 Task: Add a signature Delaney King containing Have a safe and happy holiday, Delaney King to email address softage.10@softage.net and add a folder Surveys
Action: Mouse moved to (106, 102)
Screenshot: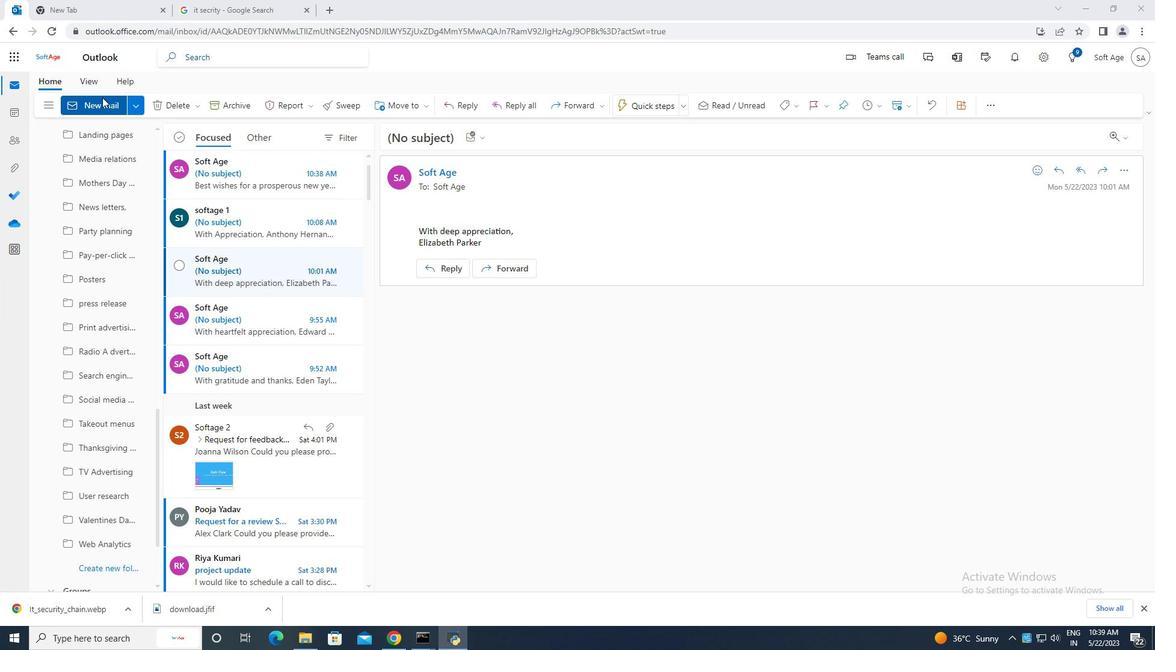 
Action: Mouse pressed left at (106, 102)
Screenshot: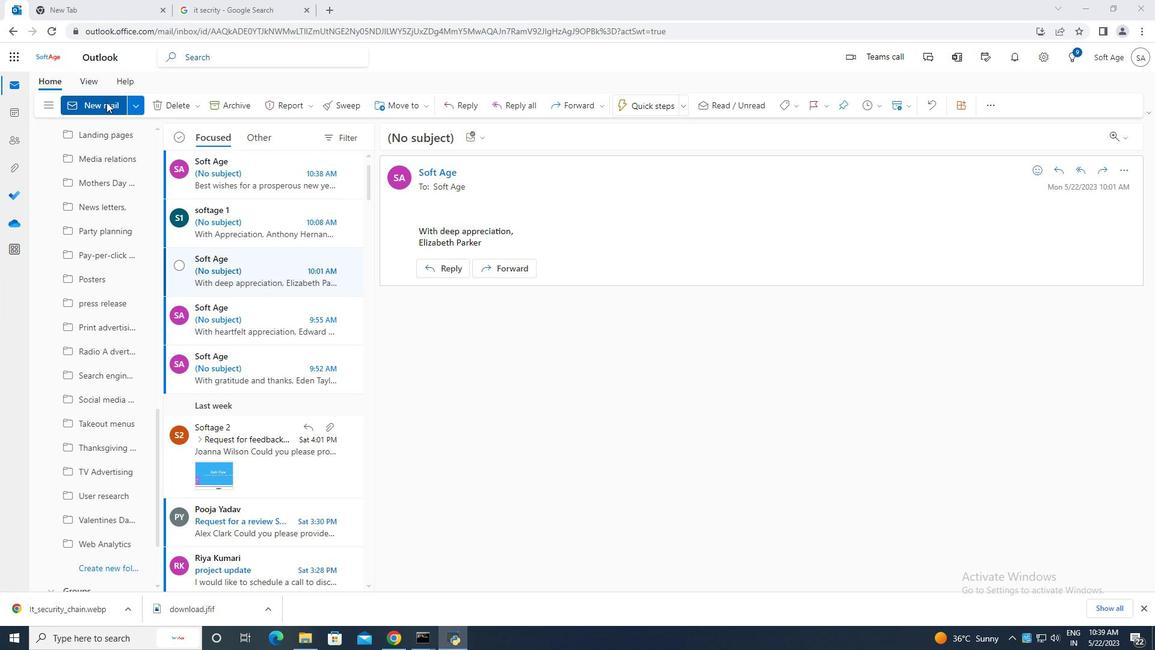 
Action: Mouse moved to (771, 108)
Screenshot: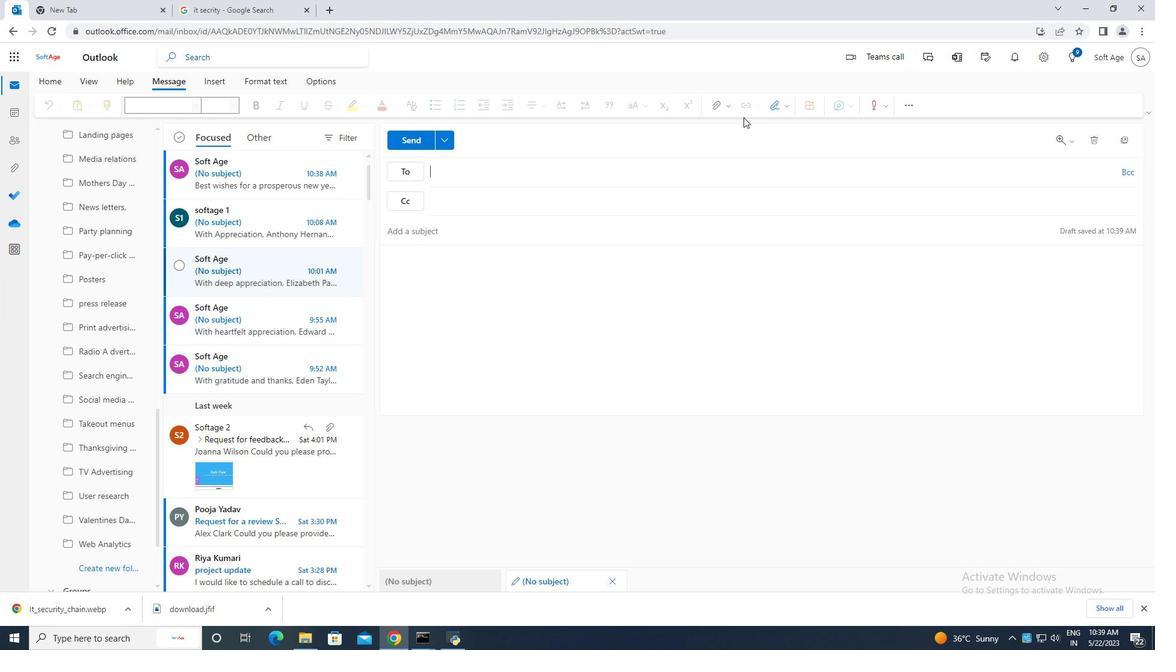 
Action: Mouse pressed left at (771, 108)
Screenshot: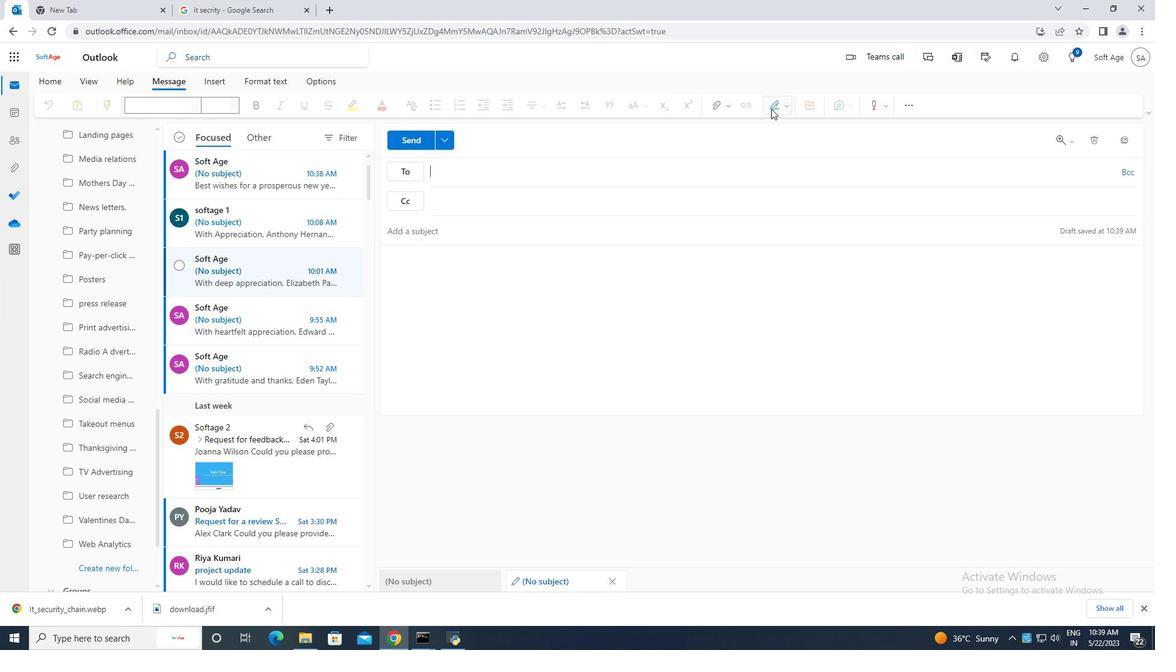 
Action: Mouse moved to (755, 154)
Screenshot: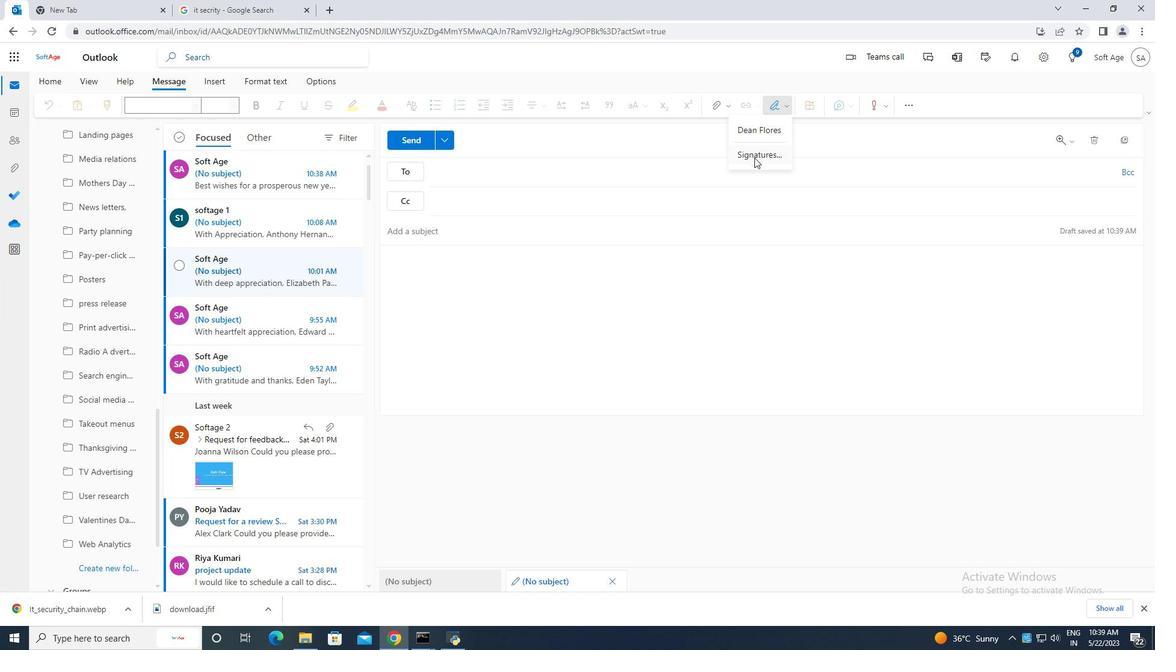 
Action: Mouse pressed left at (755, 154)
Screenshot: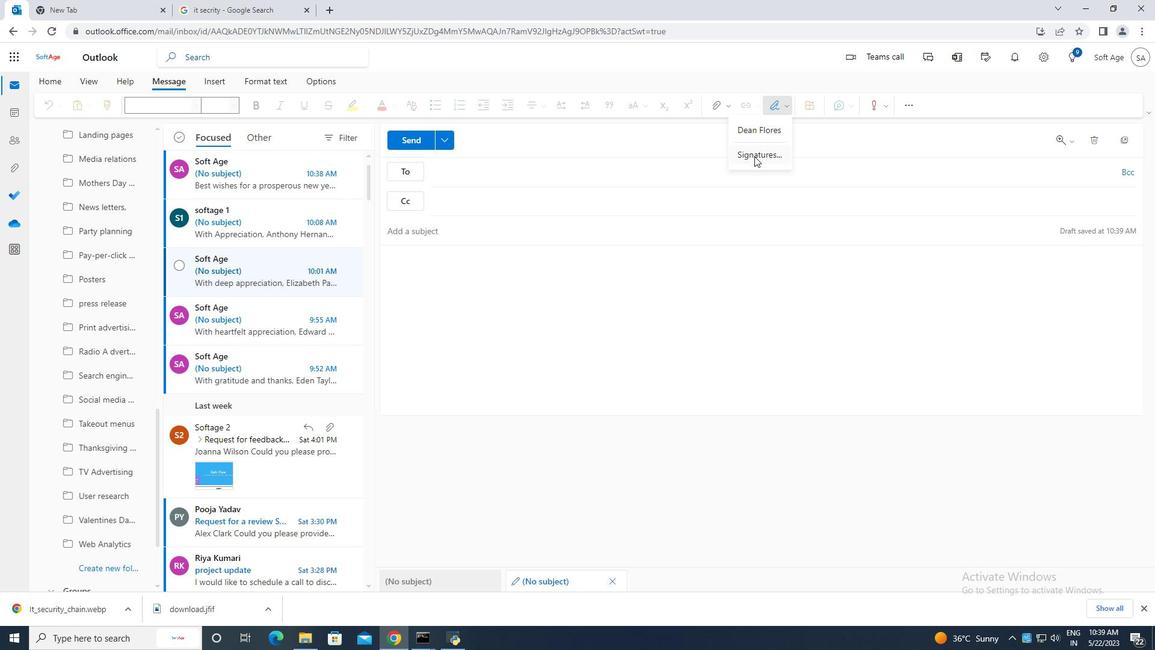 
Action: Mouse moved to (825, 199)
Screenshot: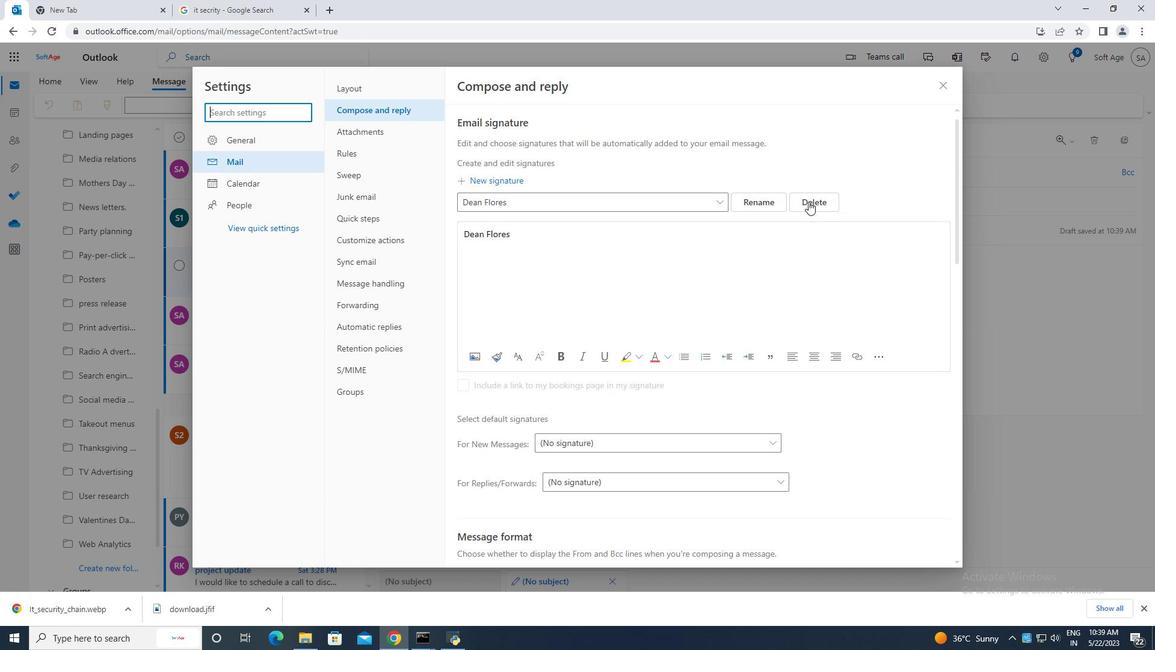 
Action: Mouse pressed left at (825, 199)
Screenshot: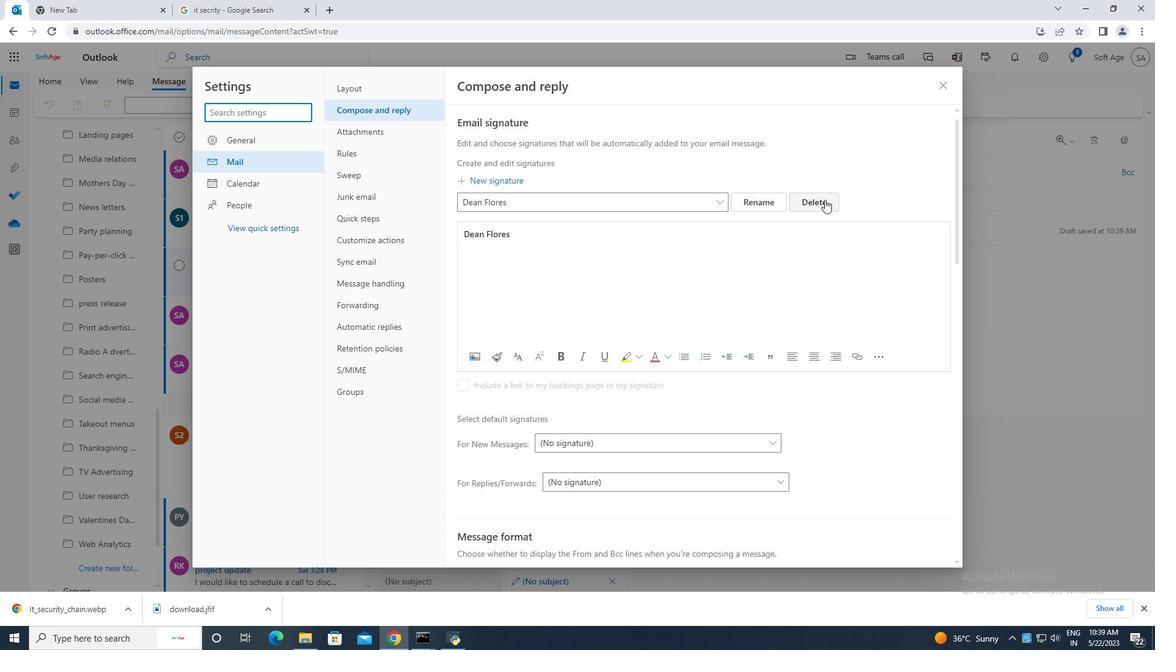 
Action: Mouse moved to (522, 208)
Screenshot: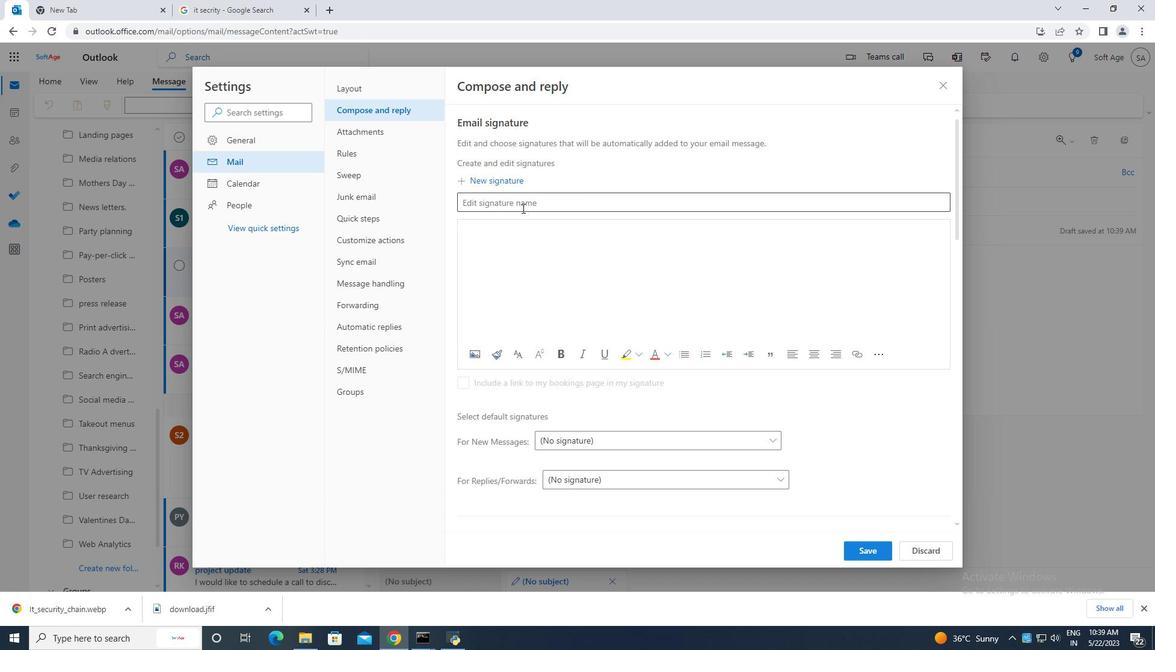 
Action: Mouse pressed left at (522, 208)
Screenshot: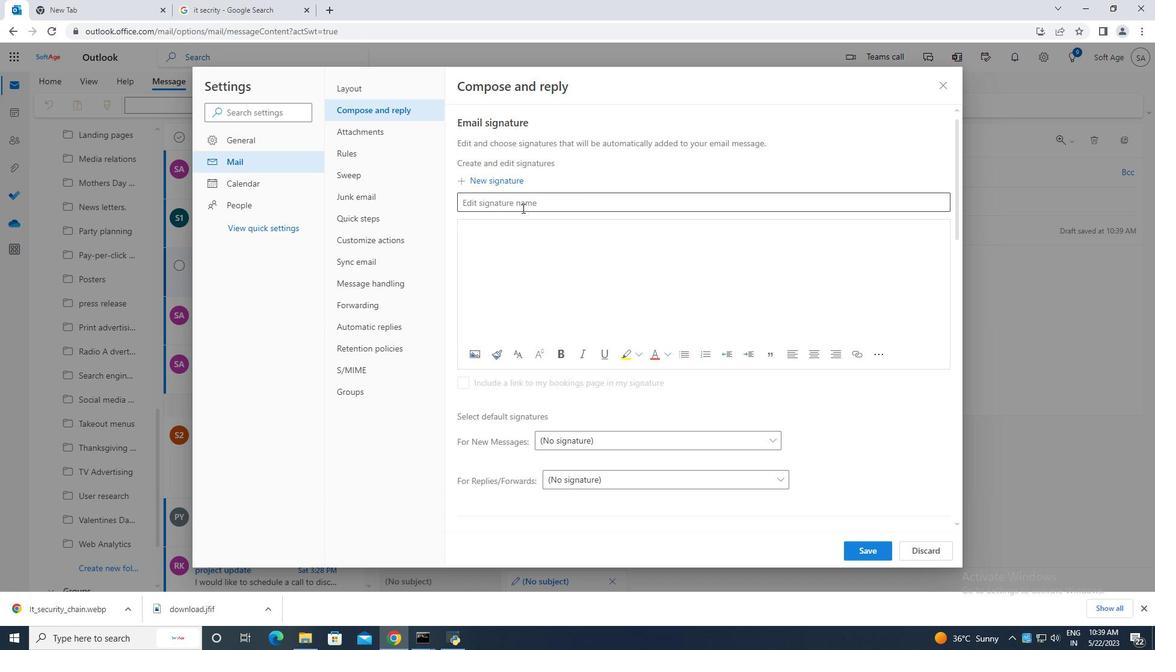 
Action: Mouse moved to (526, 205)
Screenshot: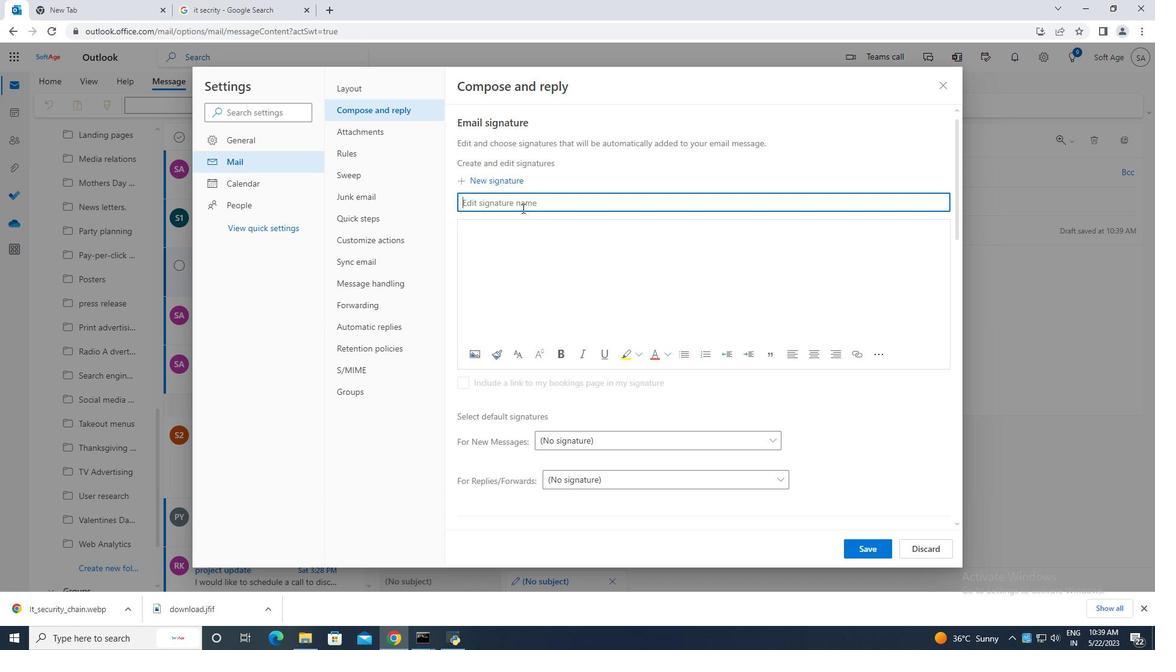 
Action: Key pressed <Key.caps_lock>D<Key.caps_lock>elaney<Key.space><Key.caps_lock>K<Key.caps_lock>ing<Key.space>
Screenshot: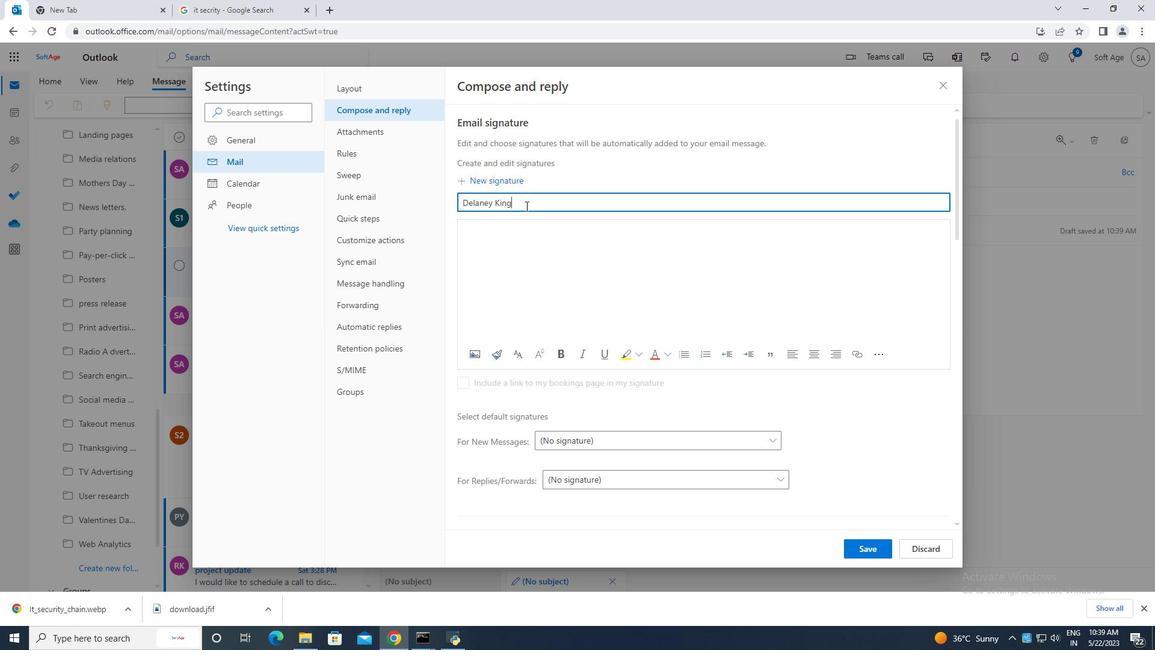 
Action: Mouse moved to (467, 239)
Screenshot: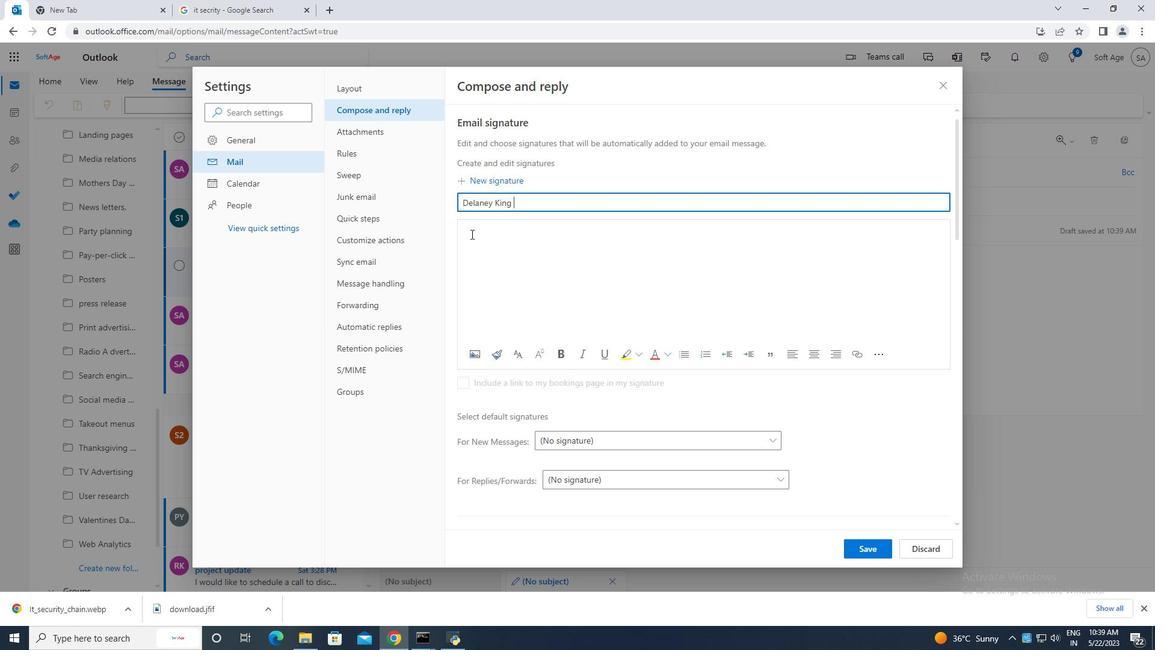 
Action: Mouse pressed left at (467, 239)
Screenshot: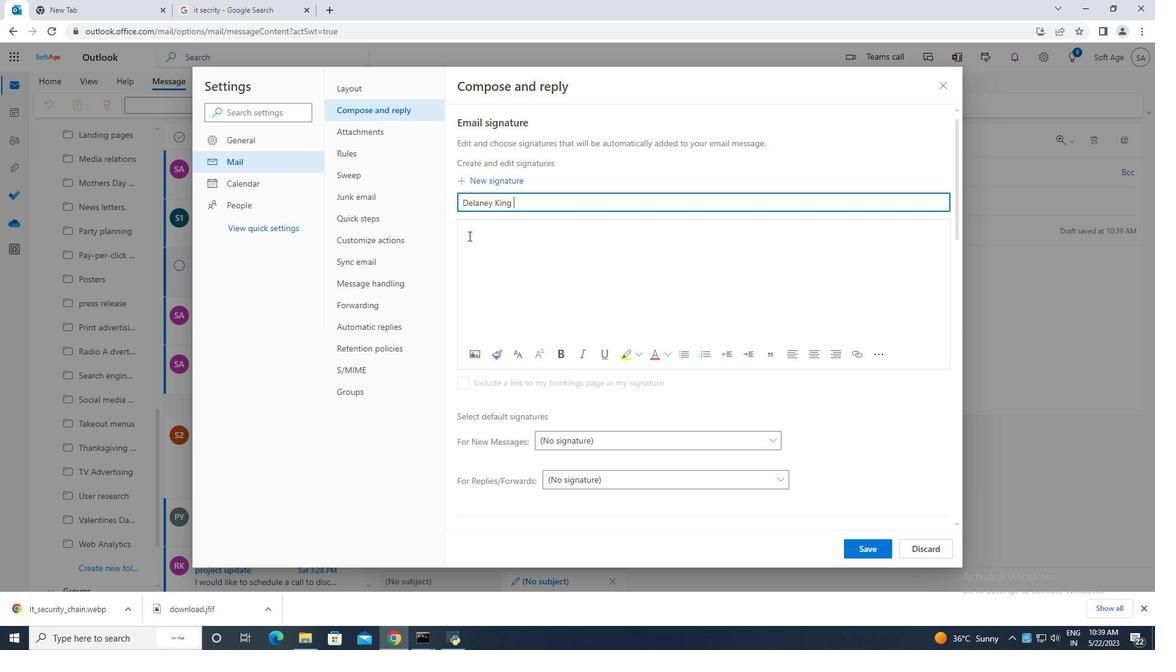
Action: Key pressed <Key.caps_lock>D<Key.caps_lock>elaney<Key.space><Key.caps_lock>K<Key.caps_lock>ing
Screenshot: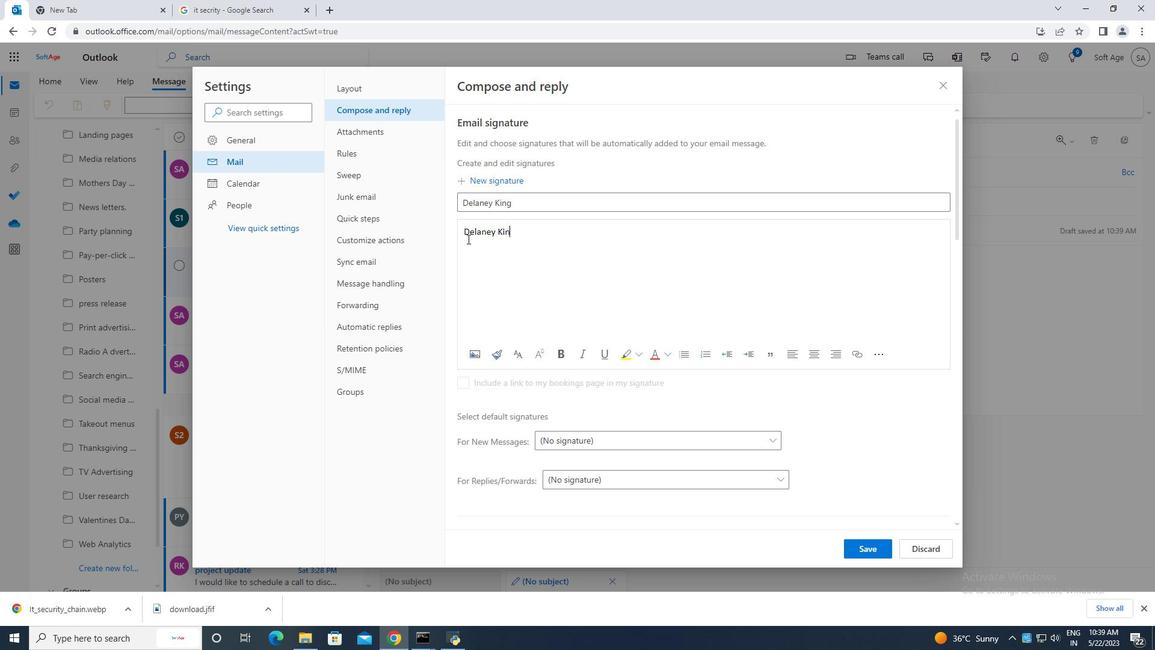 
Action: Mouse moved to (882, 554)
Screenshot: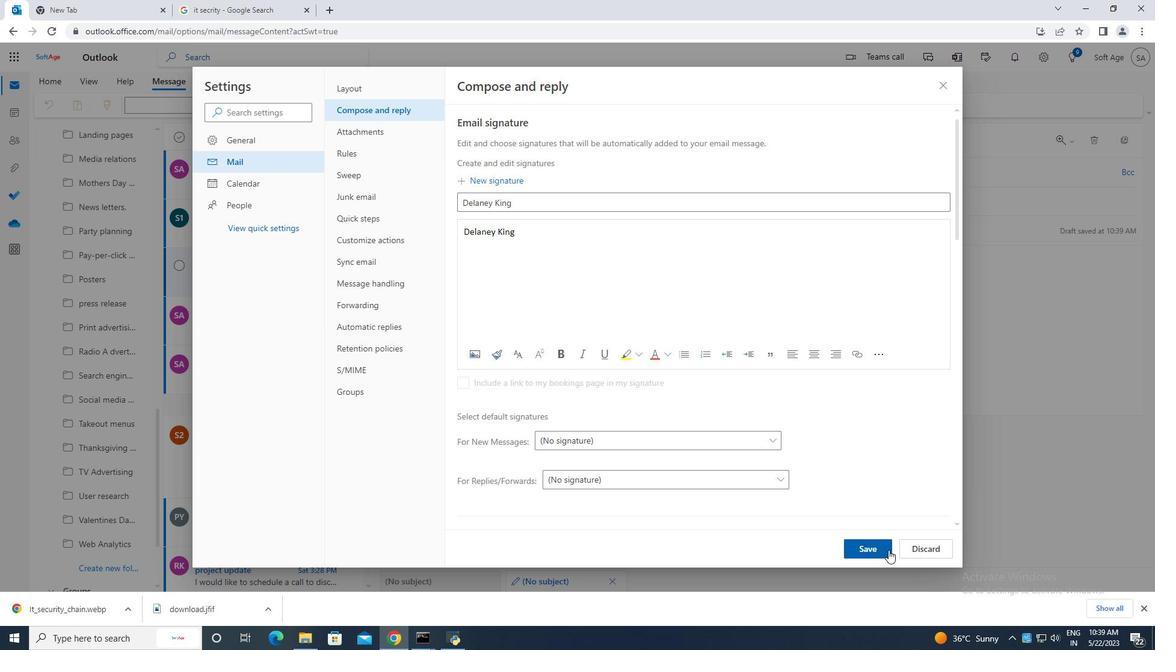 
Action: Mouse pressed left at (882, 554)
Screenshot: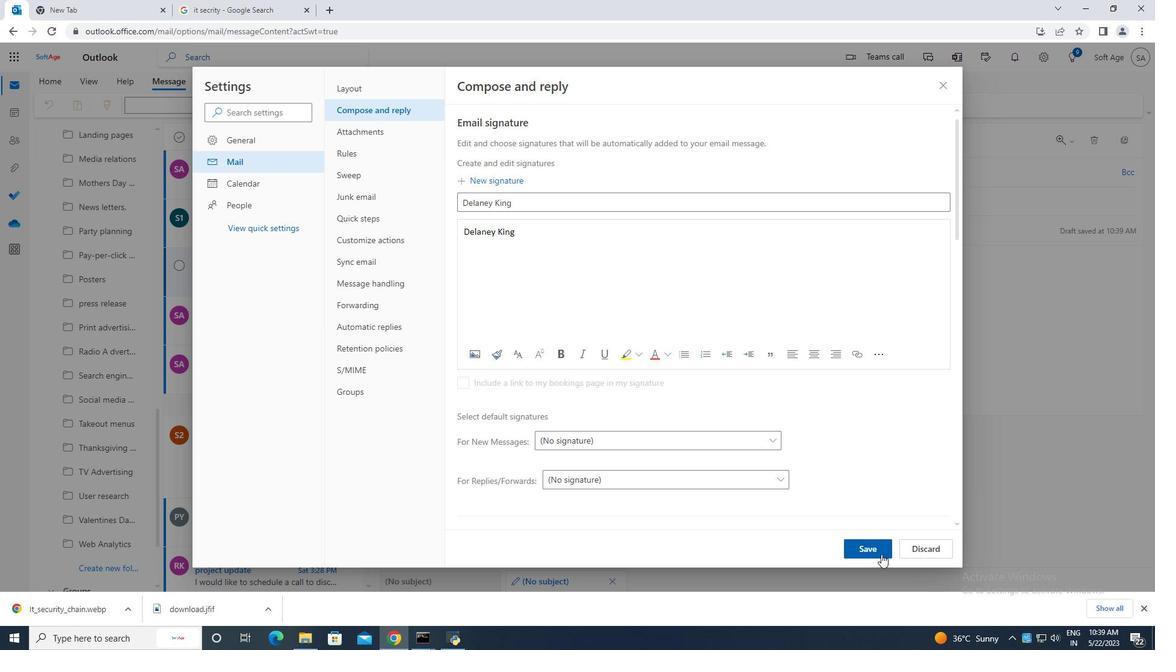 
Action: Mouse moved to (949, 85)
Screenshot: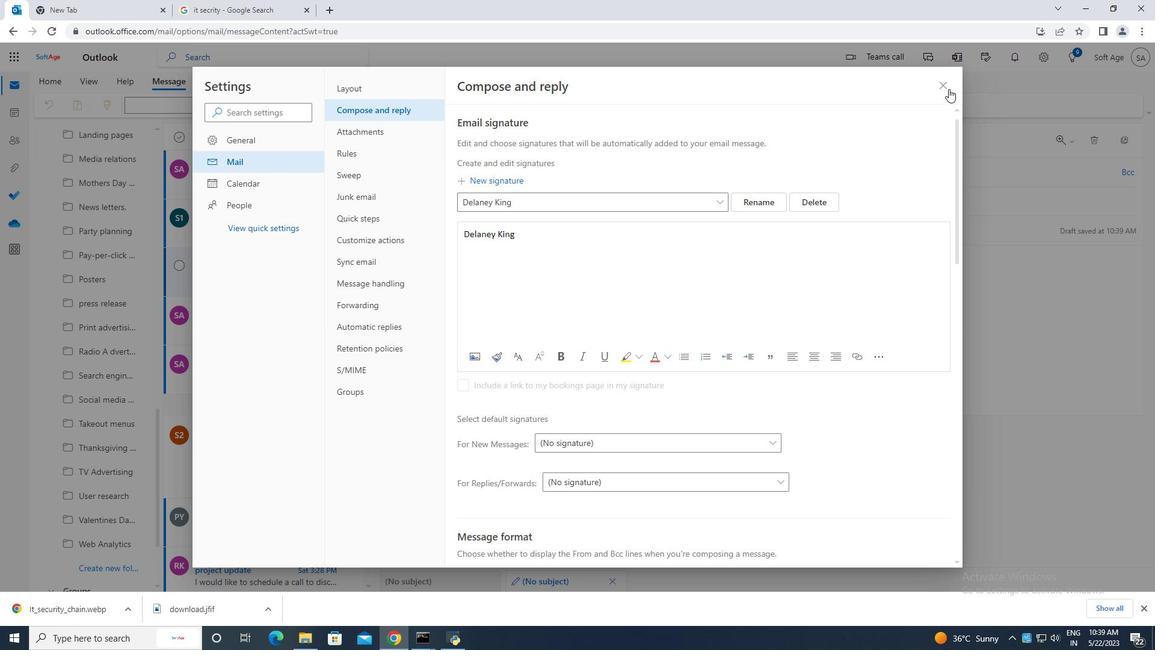 
Action: Mouse pressed left at (949, 85)
Screenshot: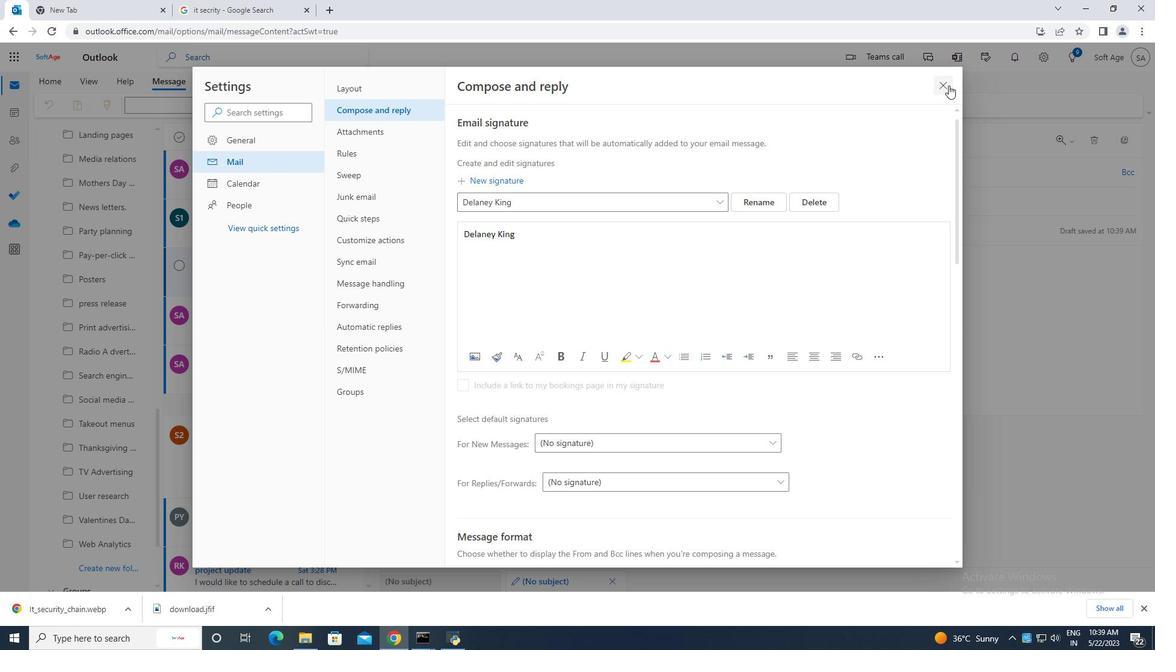 
Action: Mouse moved to (773, 106)
Screenshot: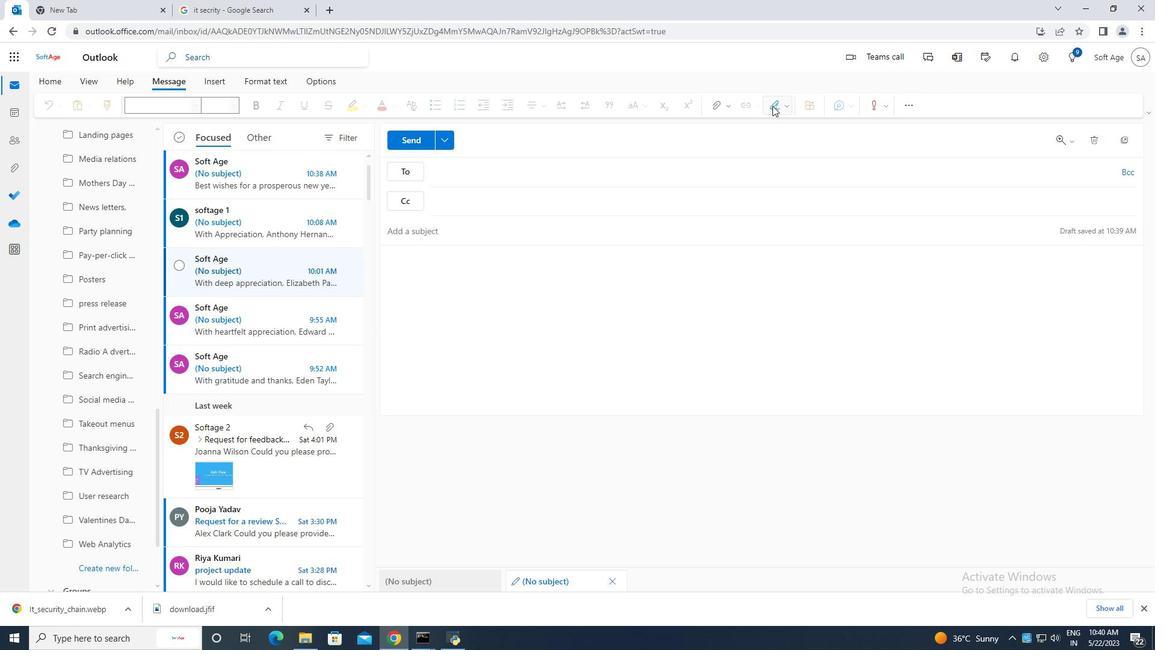 
Action: Mouse pressed left at (773, 106)
Screenshot: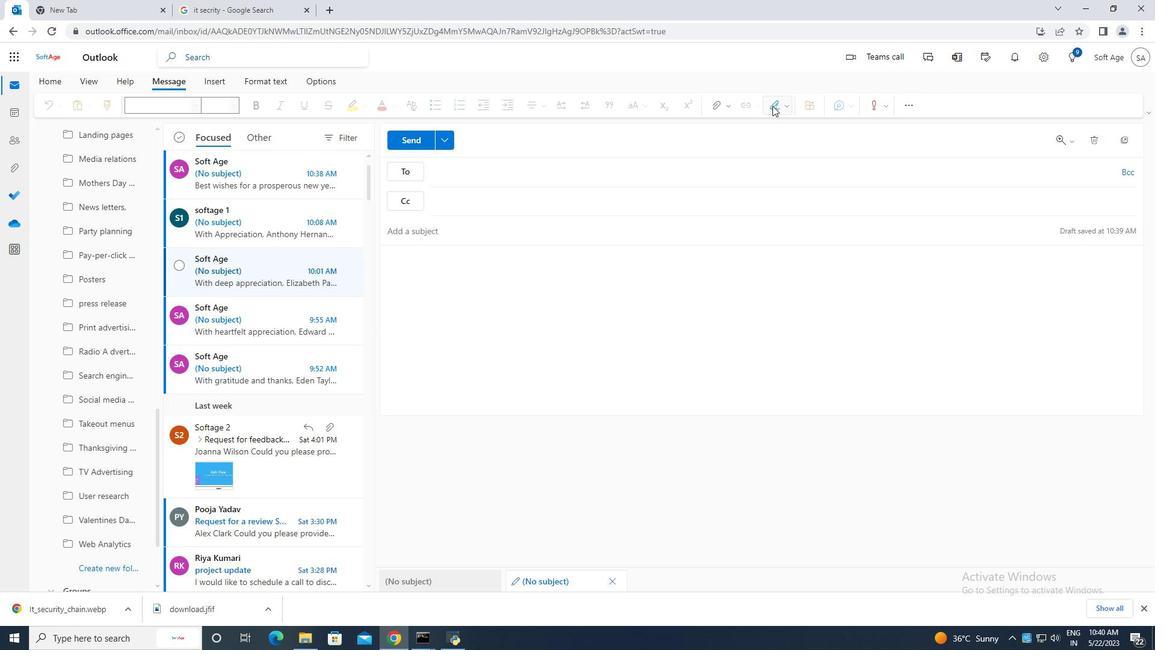
Action: Mouse moved to (758, 127)
Screenshot: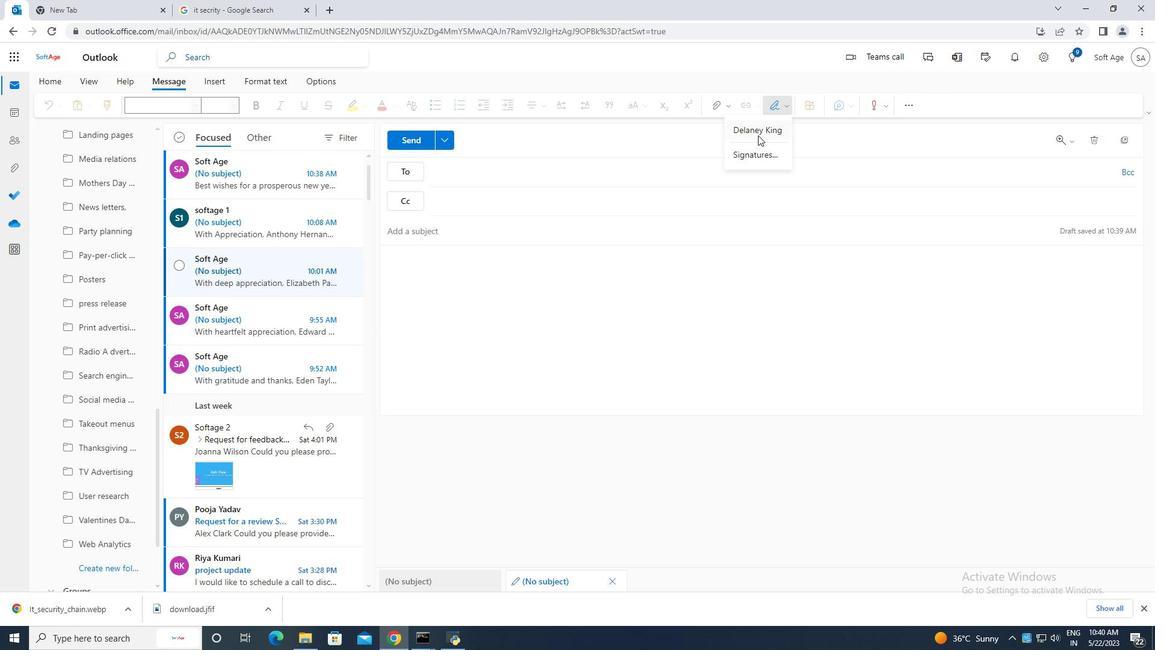 
Action: Mouse pressed left at (758, 127)
Screenshot: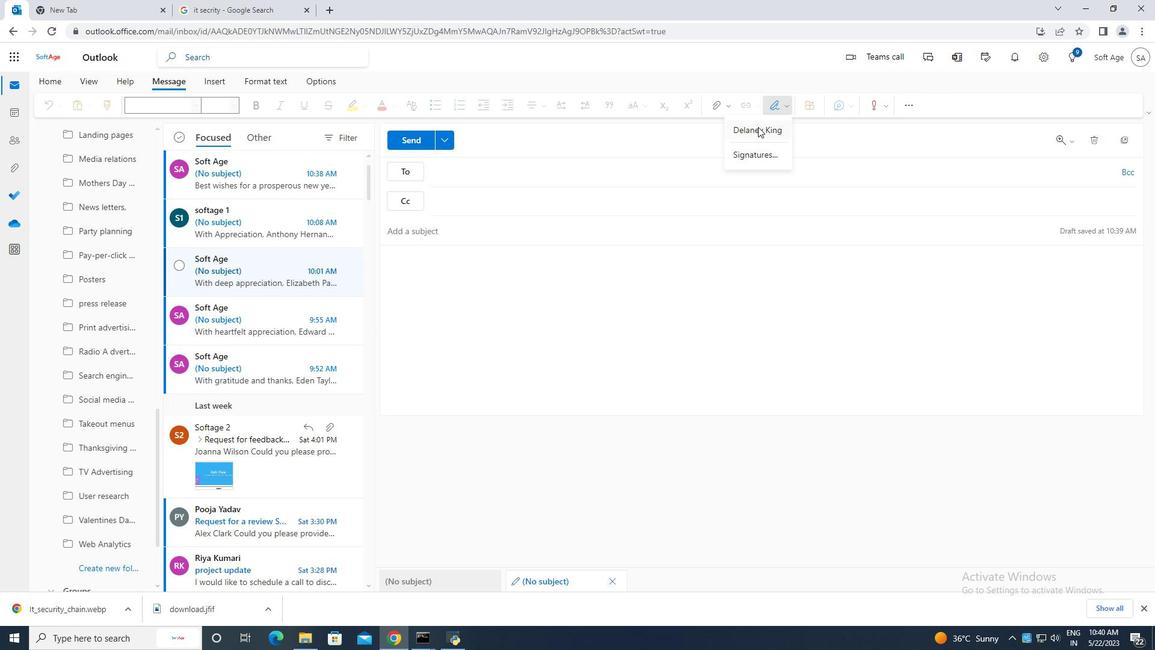
Action: Mouse moved to (414, 255)
Screenshot: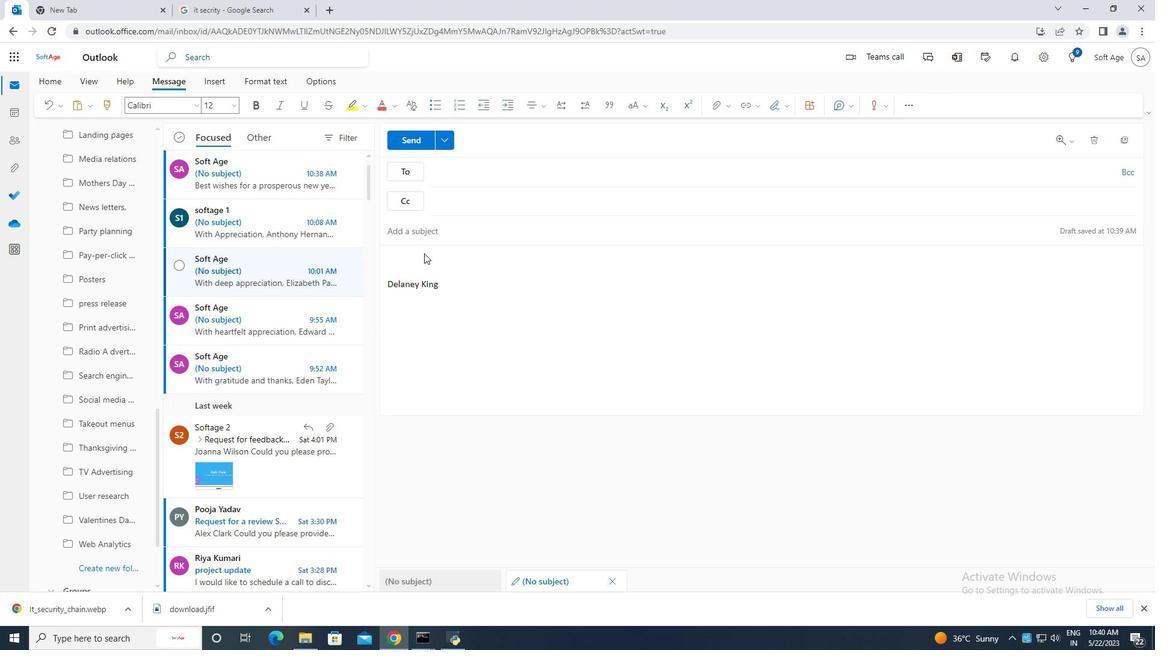 
Action: Mouse pressed left at (414, 255)
Screenshot: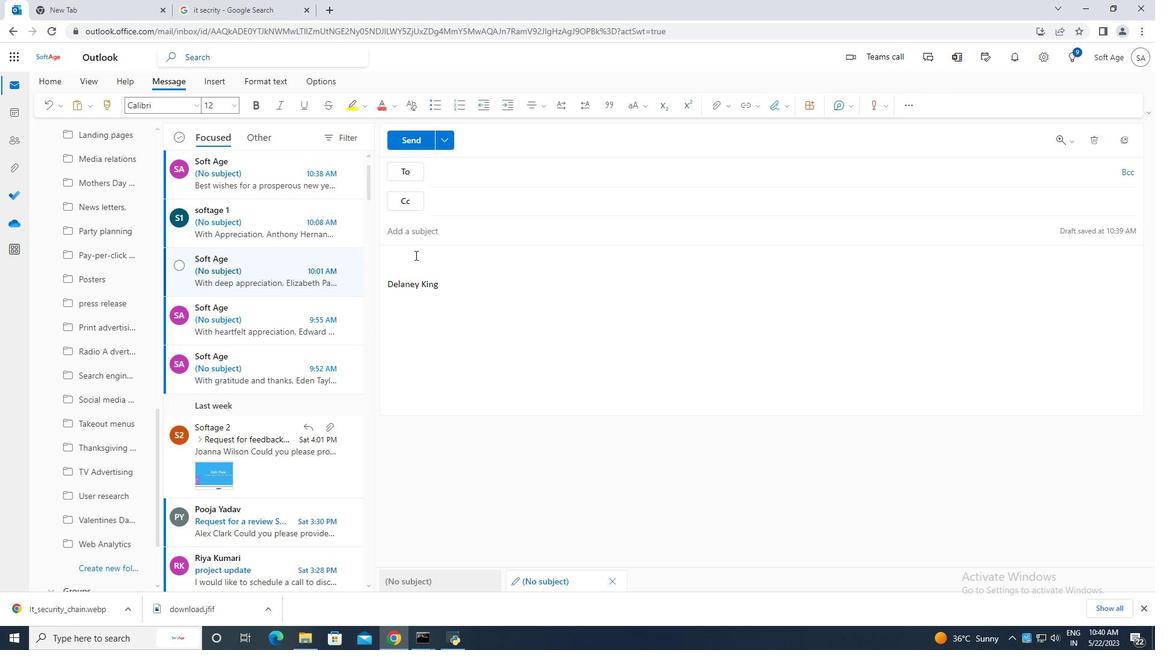 
Action: Key pressed <Key.caps_lock><Key.caps_lock><Key.caps_lock>C<Key.caps_lock>ontaining<Key.space><Key.caps_lock>H<Key.caps_lock>ave<Key.space>s<Key.backspace>a<Key.space>safe<Key.space>and<Key.space>happy<Key.space>holiday,
Screenshot: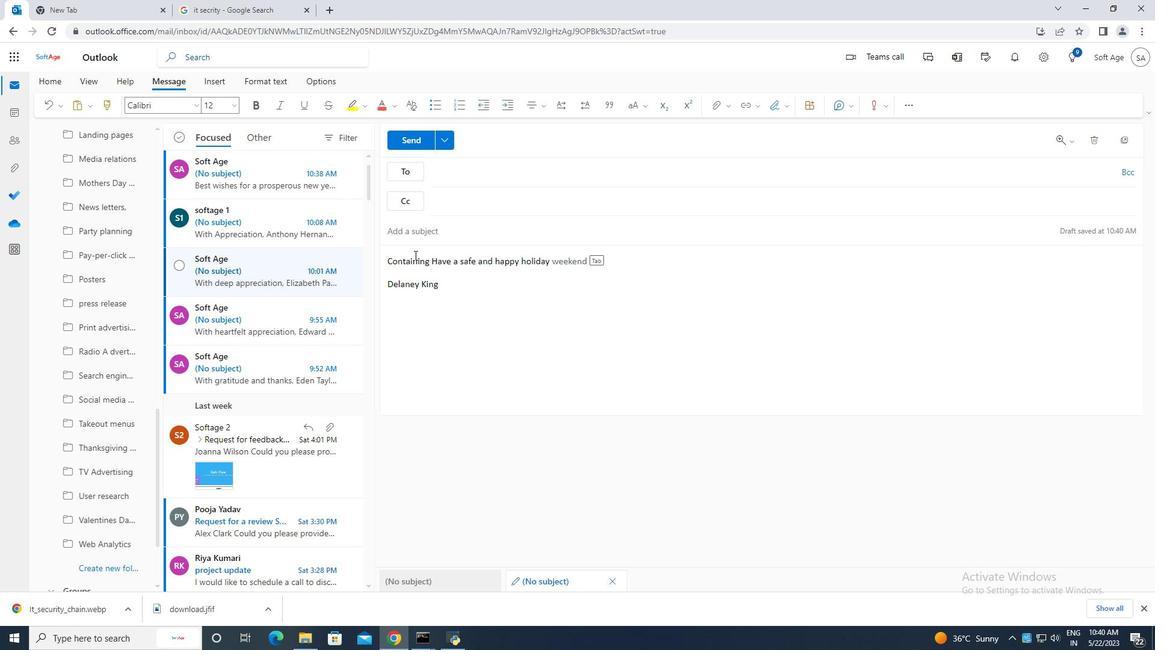 
Action: Mouse moved to (476, 163)
Screenshot: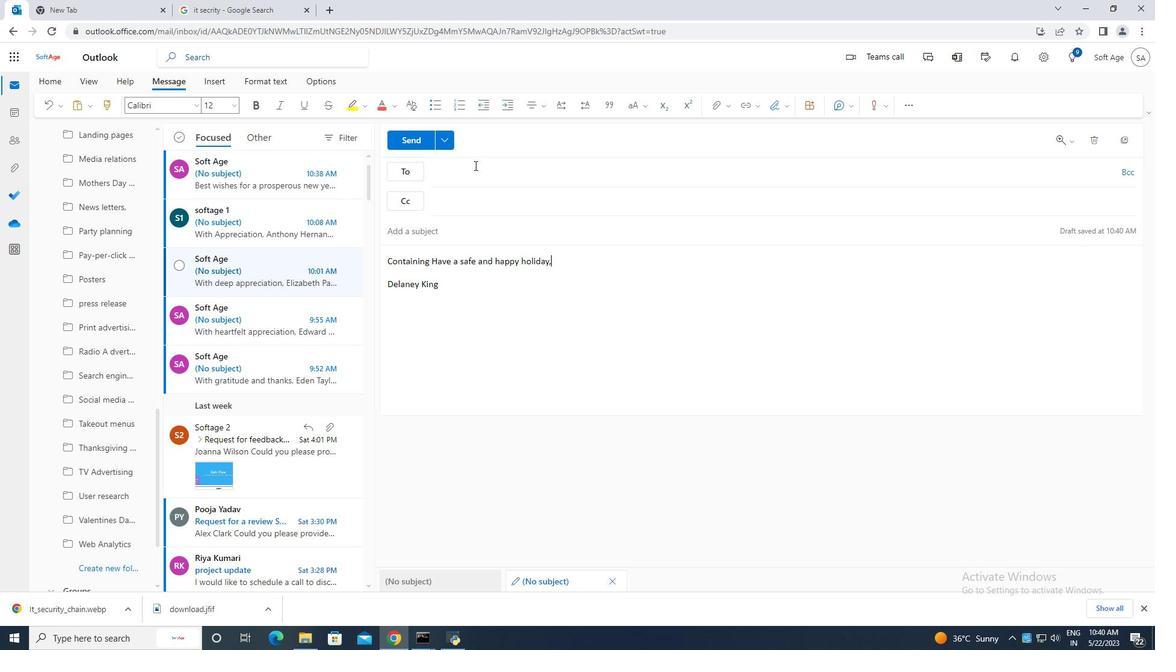 
Action: Mouse pressed left at (476, 163)
Screenshot: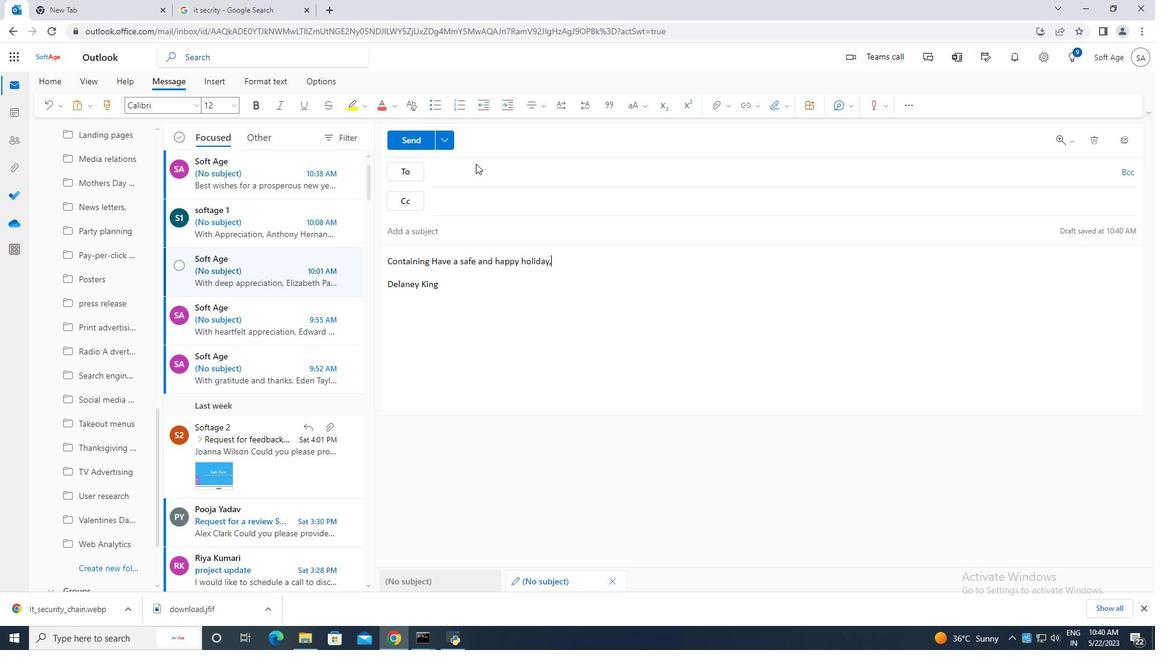 
Action: Mouse moved to (485, 176)
Screenshot: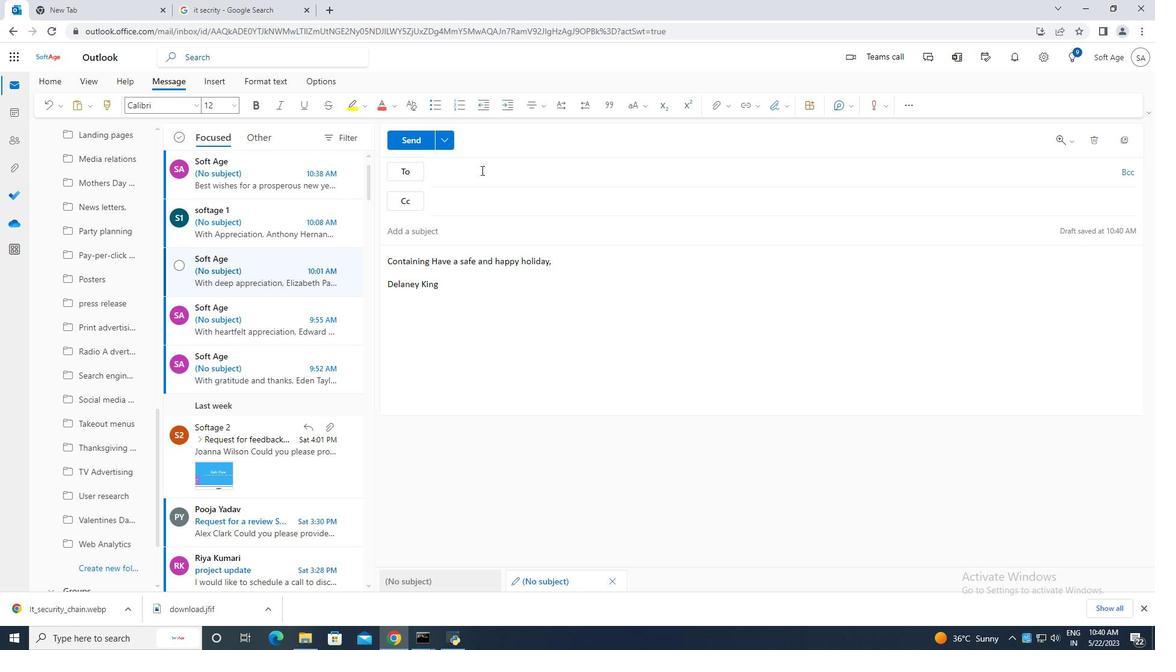 
Action: Mouse pressed left at (485, 176)
Screenshot: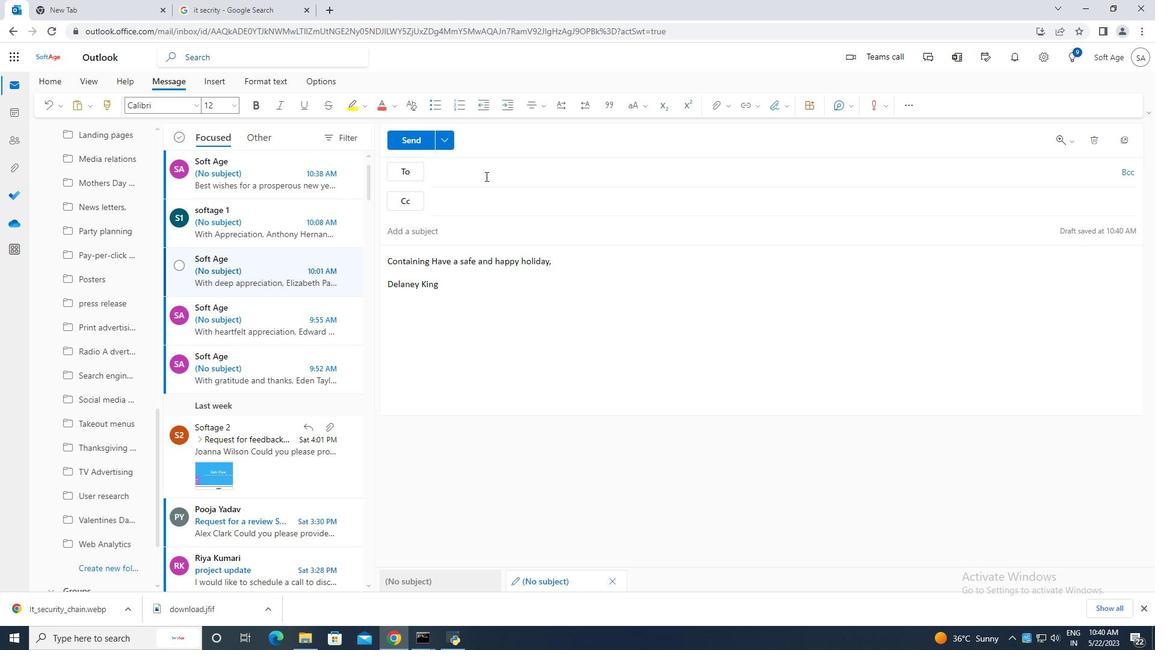 
Action: Key pressed softage.10
Screenshot: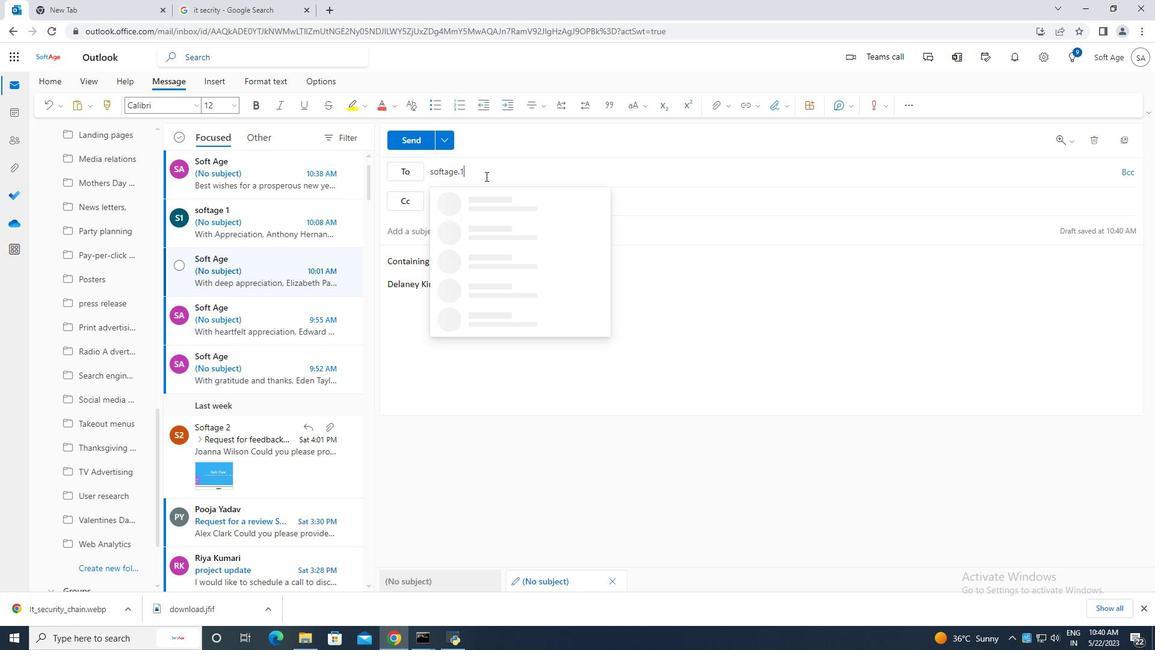 
Action: Mouse moved to (552, 228)
Screenshot: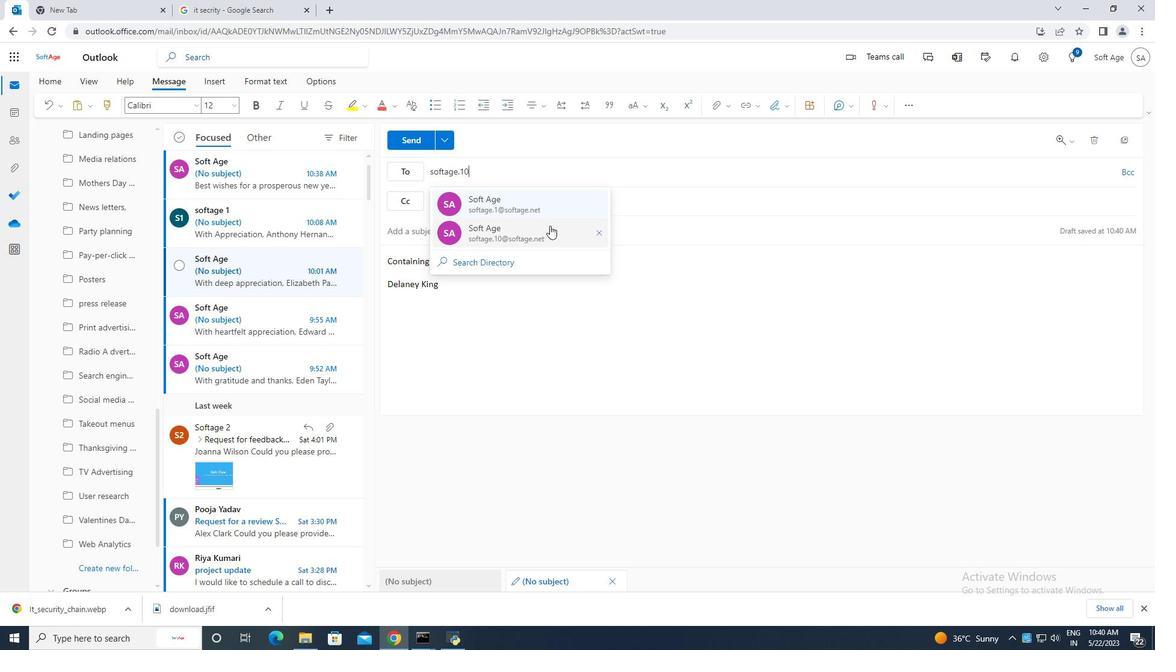 
Action: Mouse pressed left at (552, 228)
Screenshot: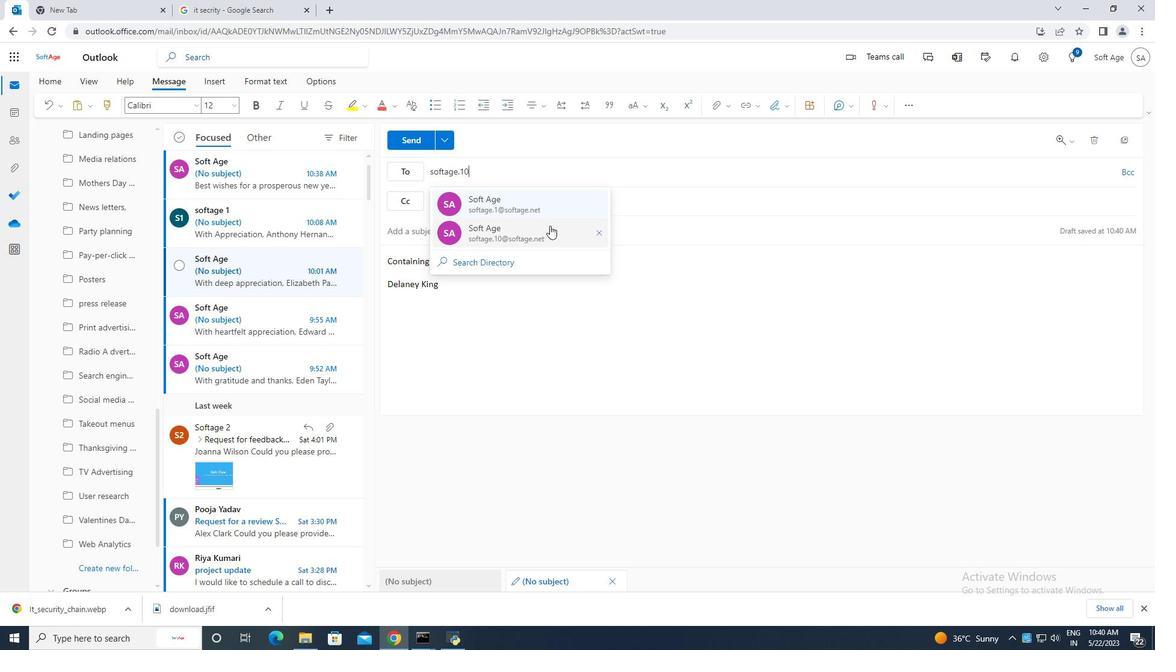 
Action: Mouse moved to (122, 570)
Screenshot: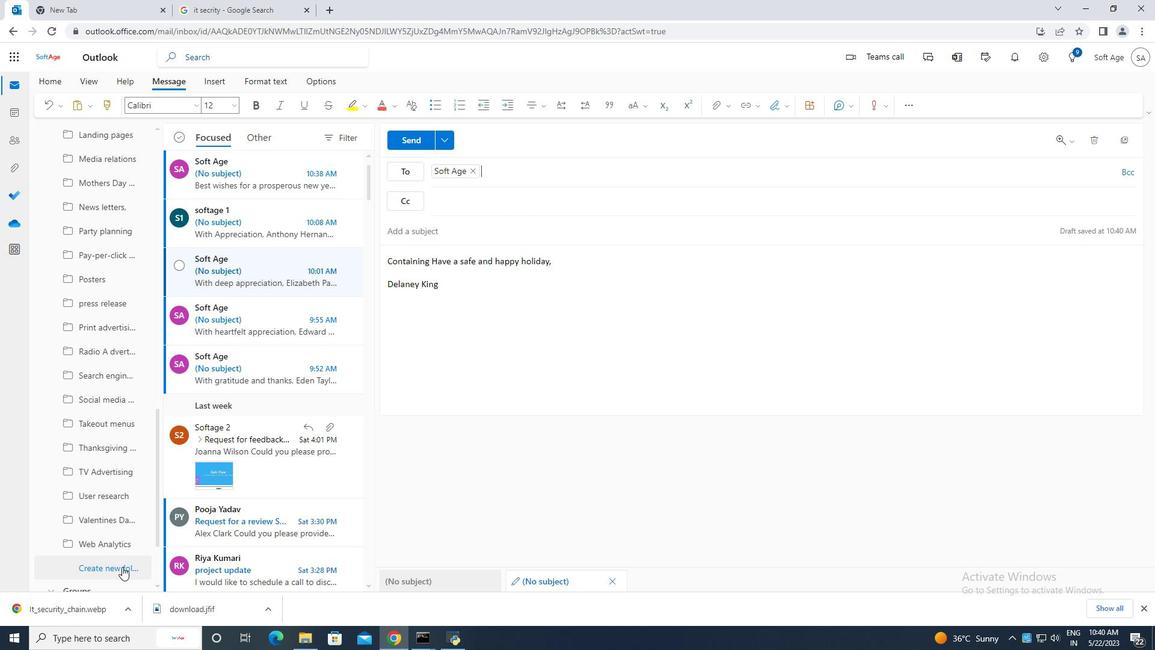 
Action: Mouse pressed left at (122, 570)
Screenshot: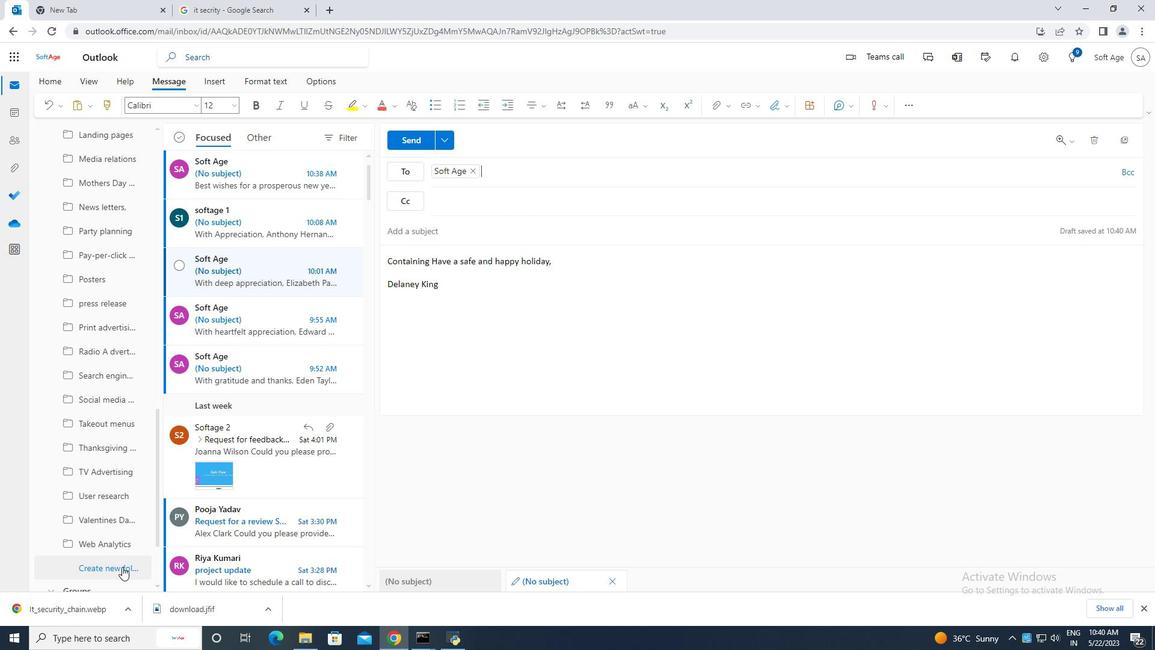 
Action: Mouse moved to (102, 565)
Screenshot: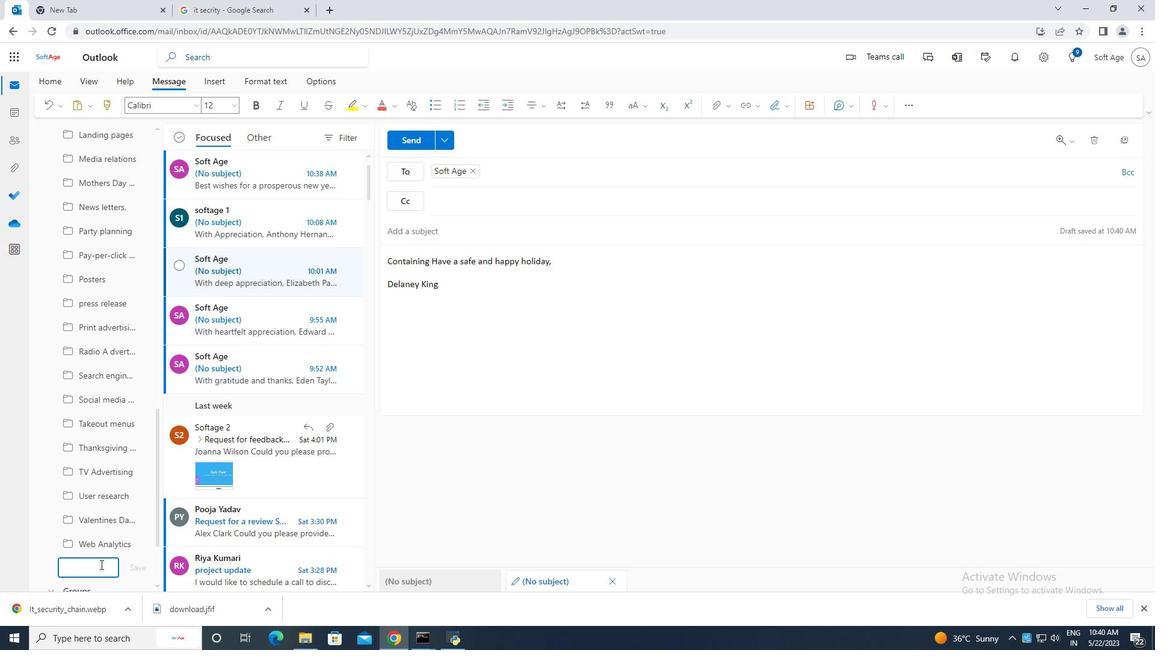 
Action: Key pressed <Key.caps_lock>S<Key.caps_lock>urveys
Screenshot: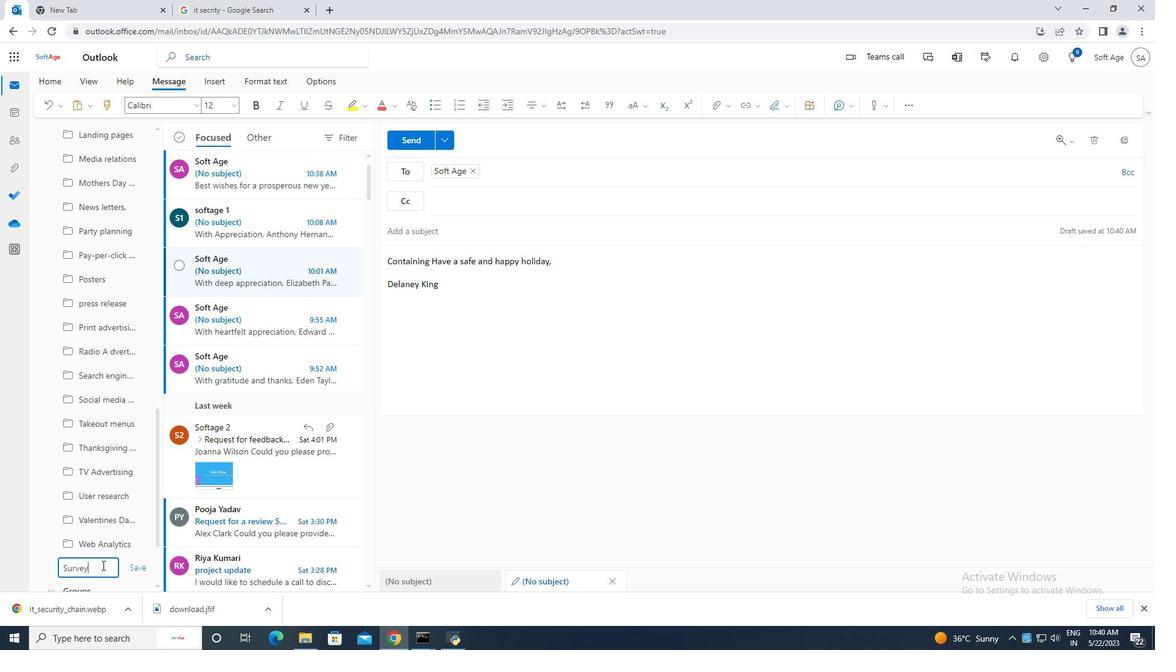 
Action: Mouse moved to (141, 567)
Screenshot: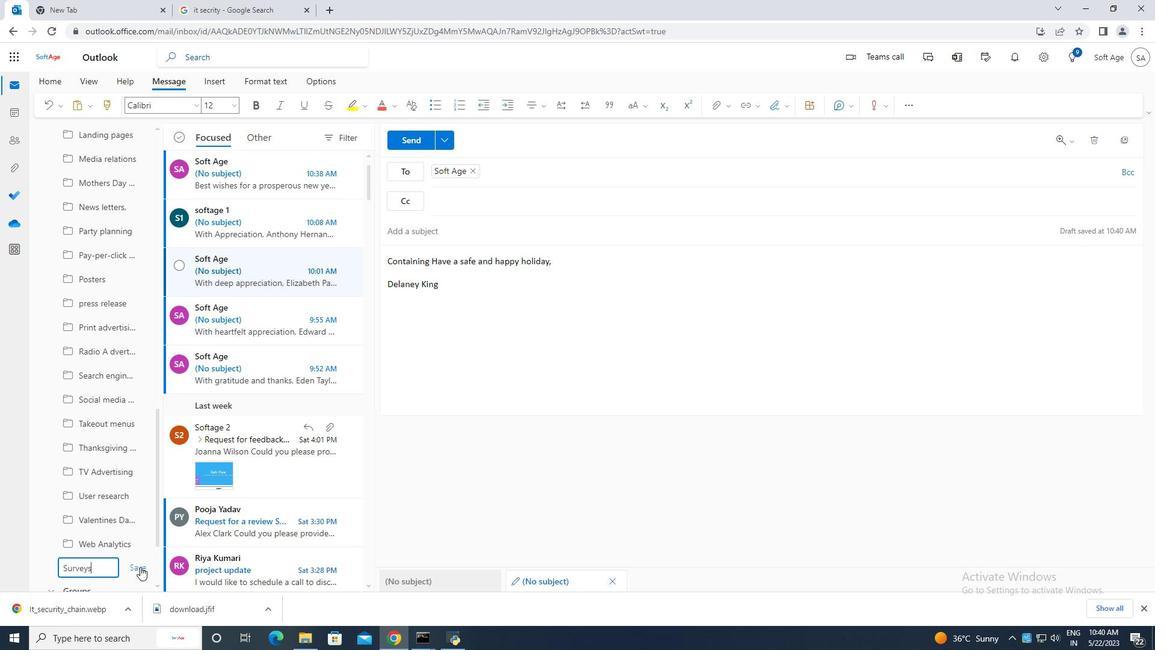 
Action: Mouse pressed left at (141, 567)
Screenshot: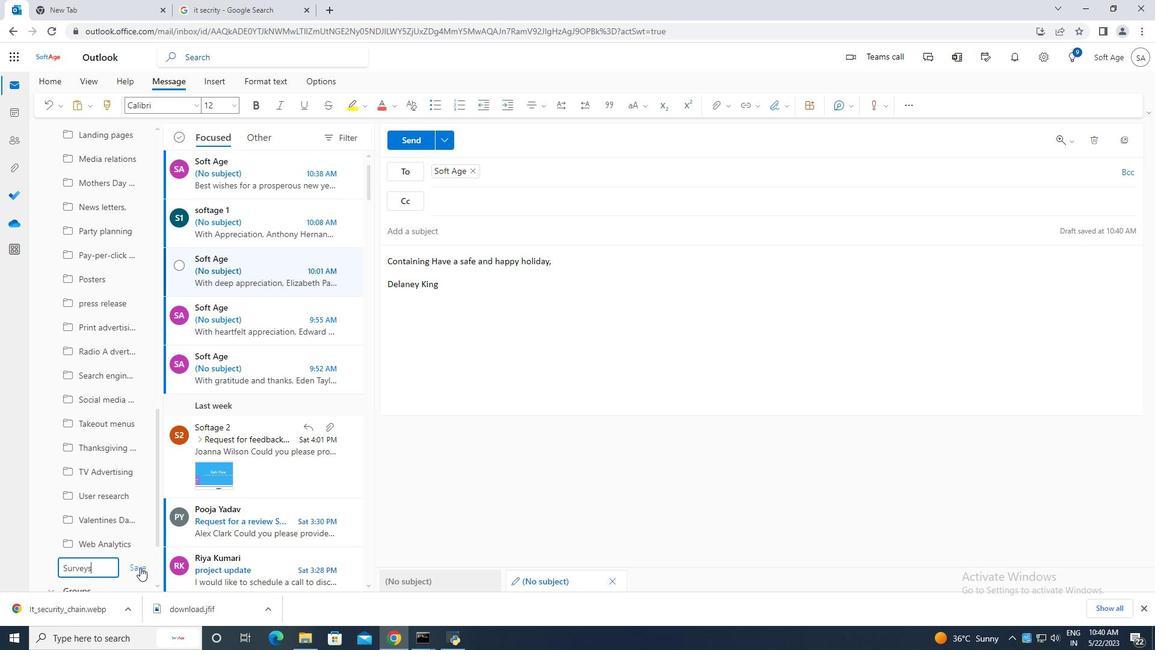 
Action: Mouse moved to (410, 142)
Screenshot: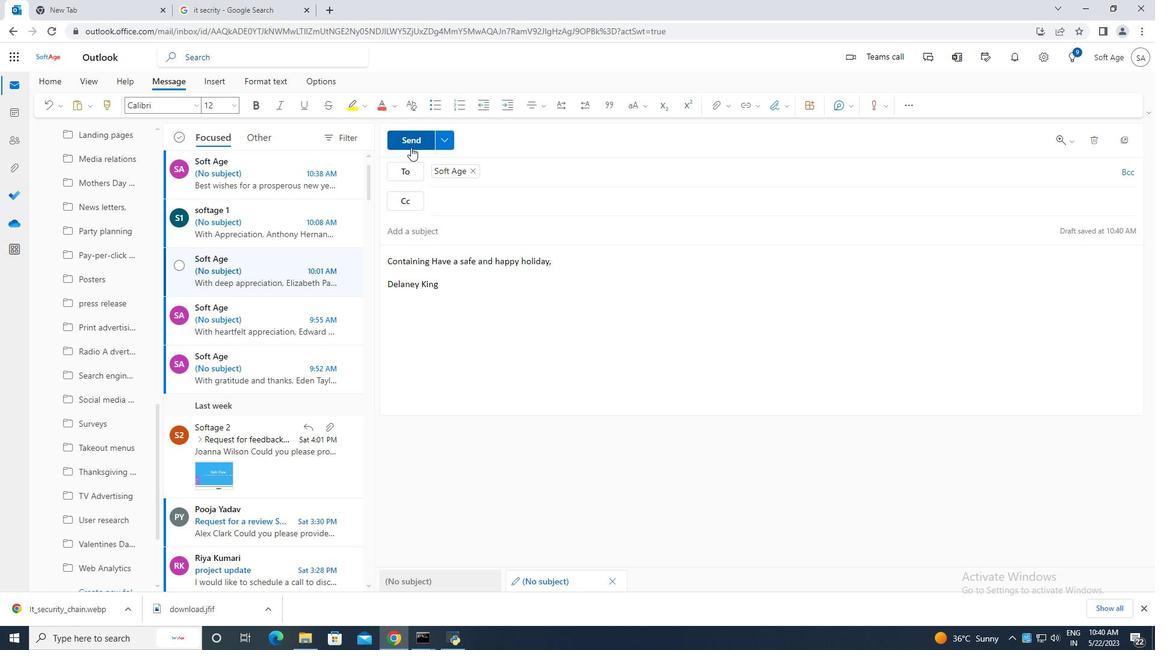 
Action: Mouse pressed left at (410, 142)
Screenshot: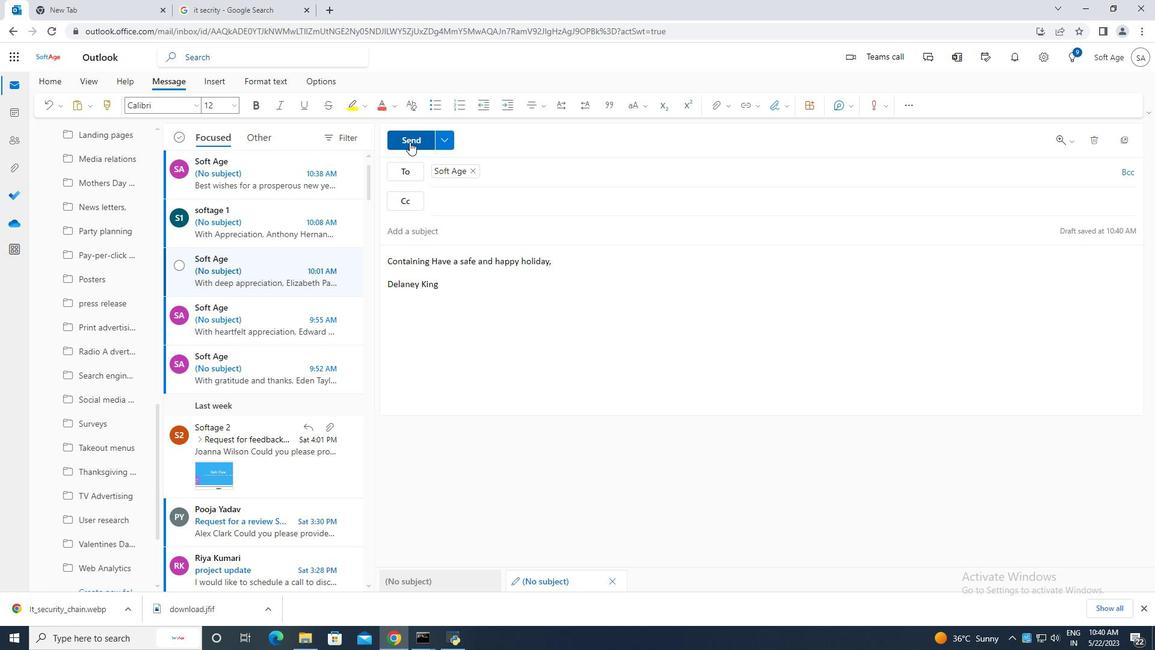
Action: Mouse moved to (567, 352)
Screenshot: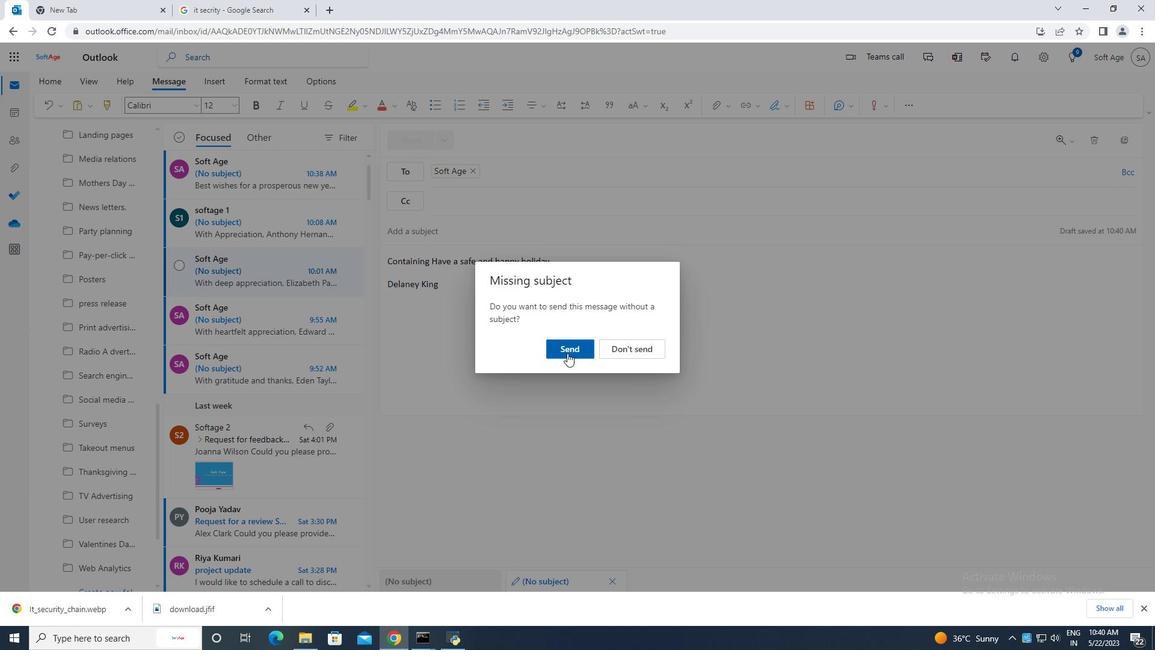 
Action: Mouse pressed left at (567, 352)
Screenshot: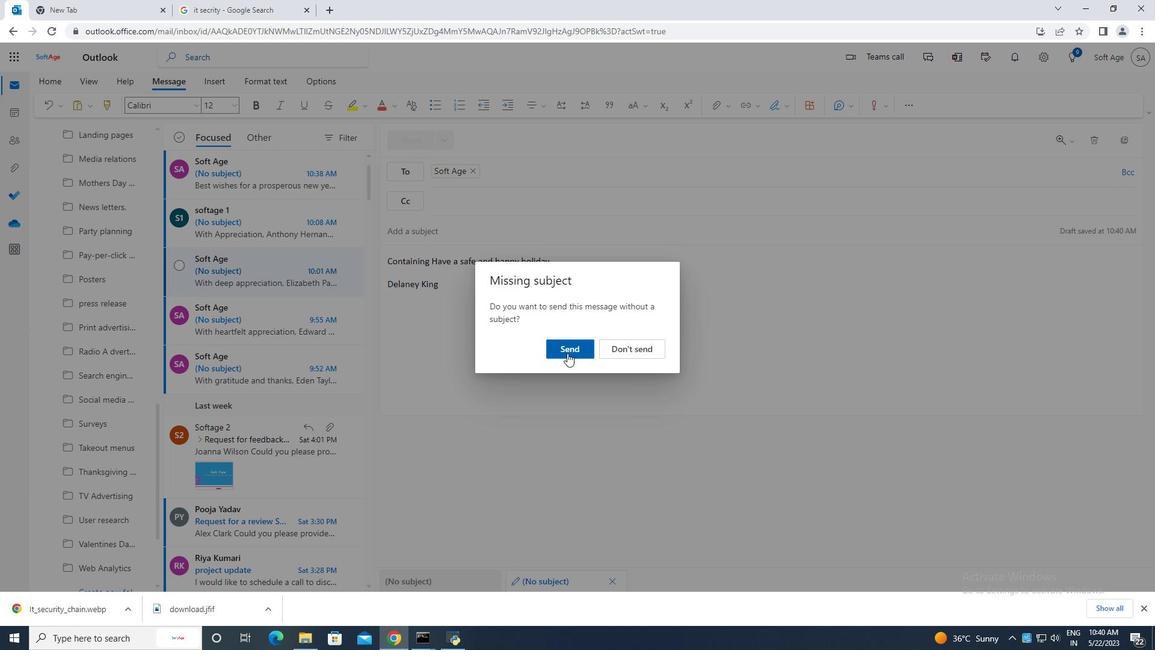 
